 Task: Look for opportunities in real estate.
Action: Mouse moved to (398, 489)
Screenshot: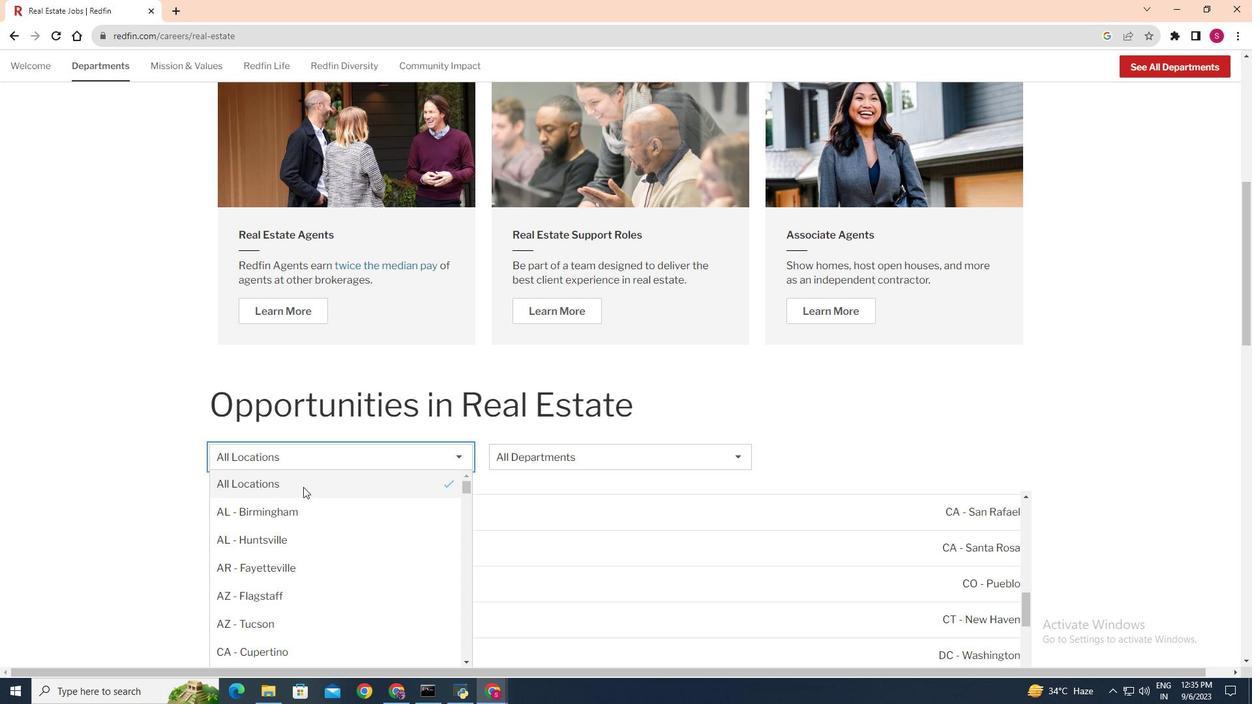
Action: Mouse pressed left at (398, 489)
Screenshot: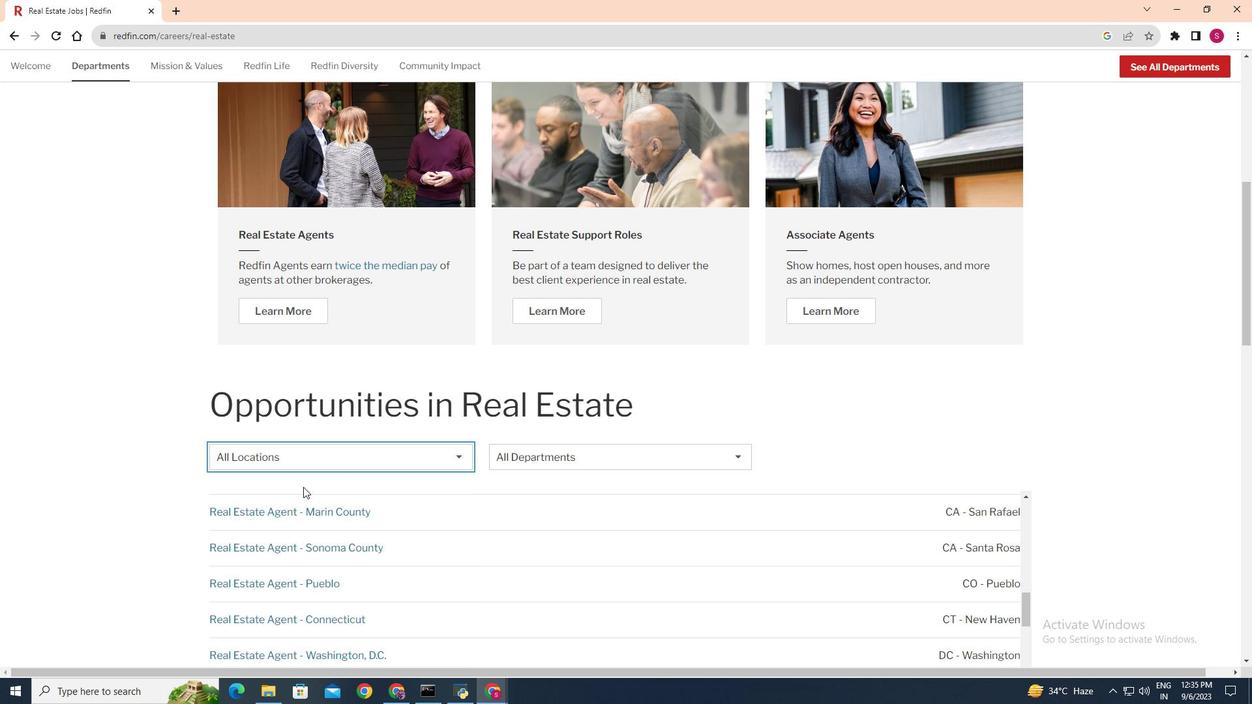 
Action: Mouse moved to (539, 470)
Screenshot: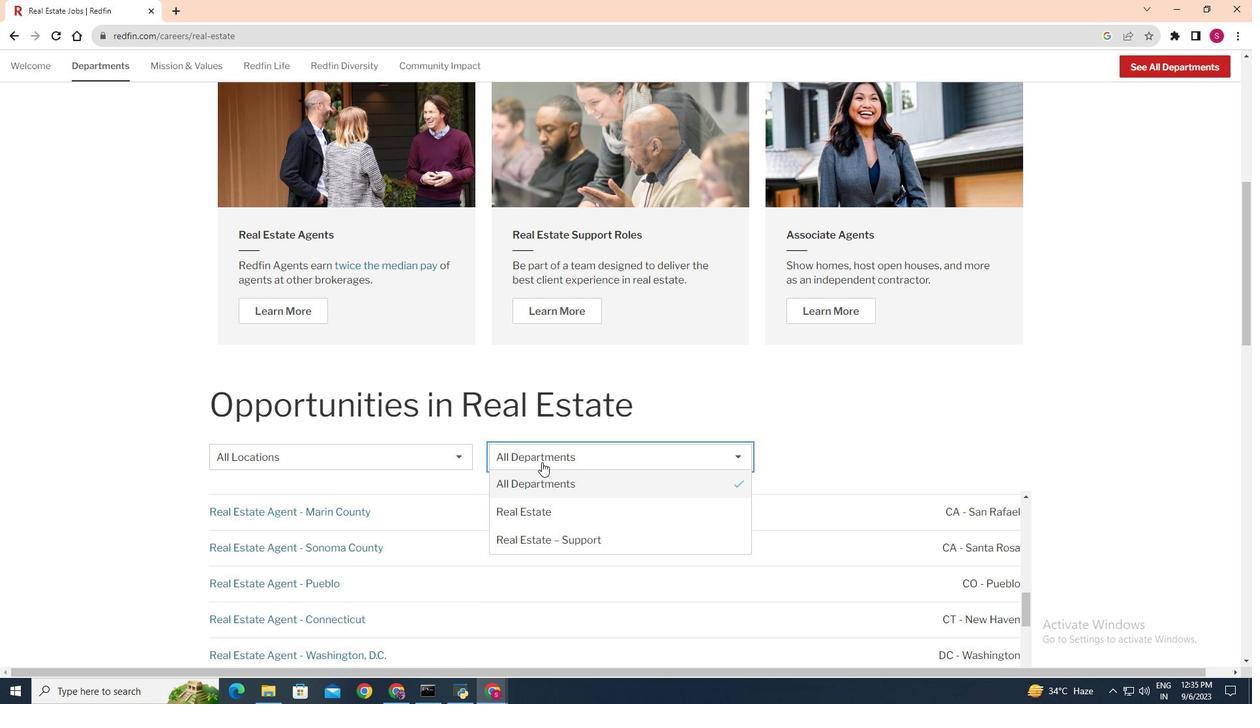 
Action: Mouse pressed left at (539, 470)
Screenshot: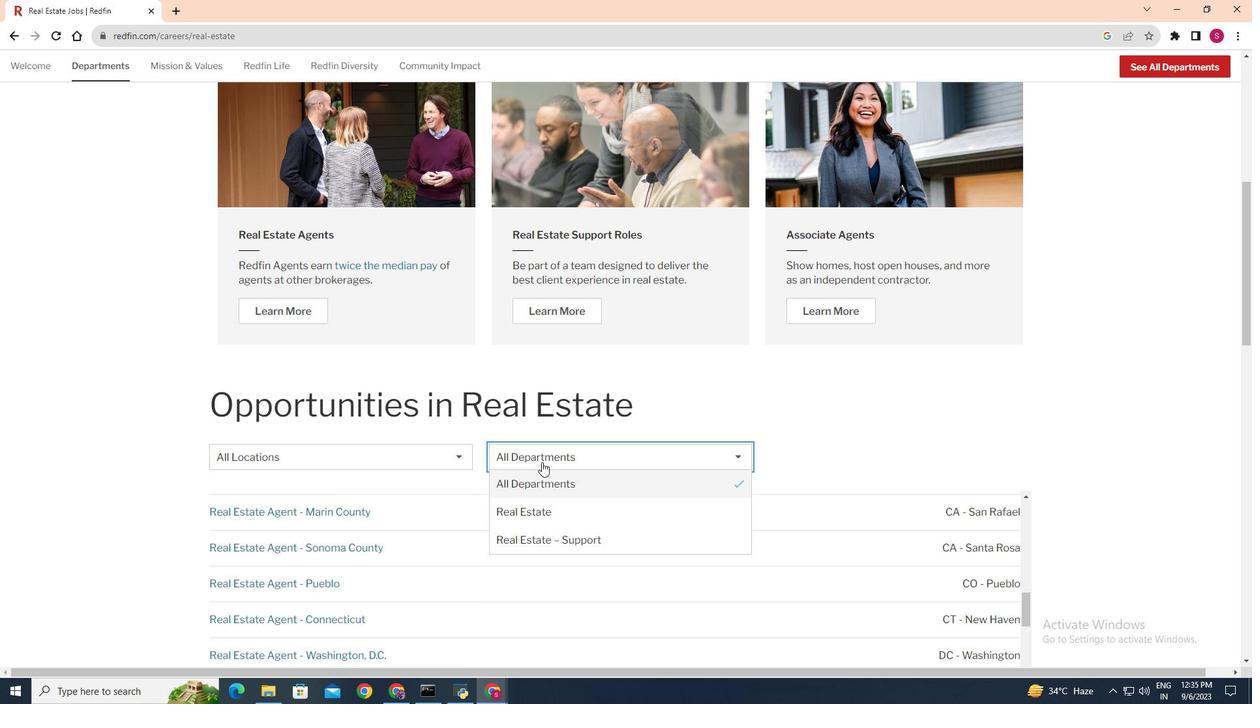 
Action: Mouse moved to (536, 508)
Screenshot: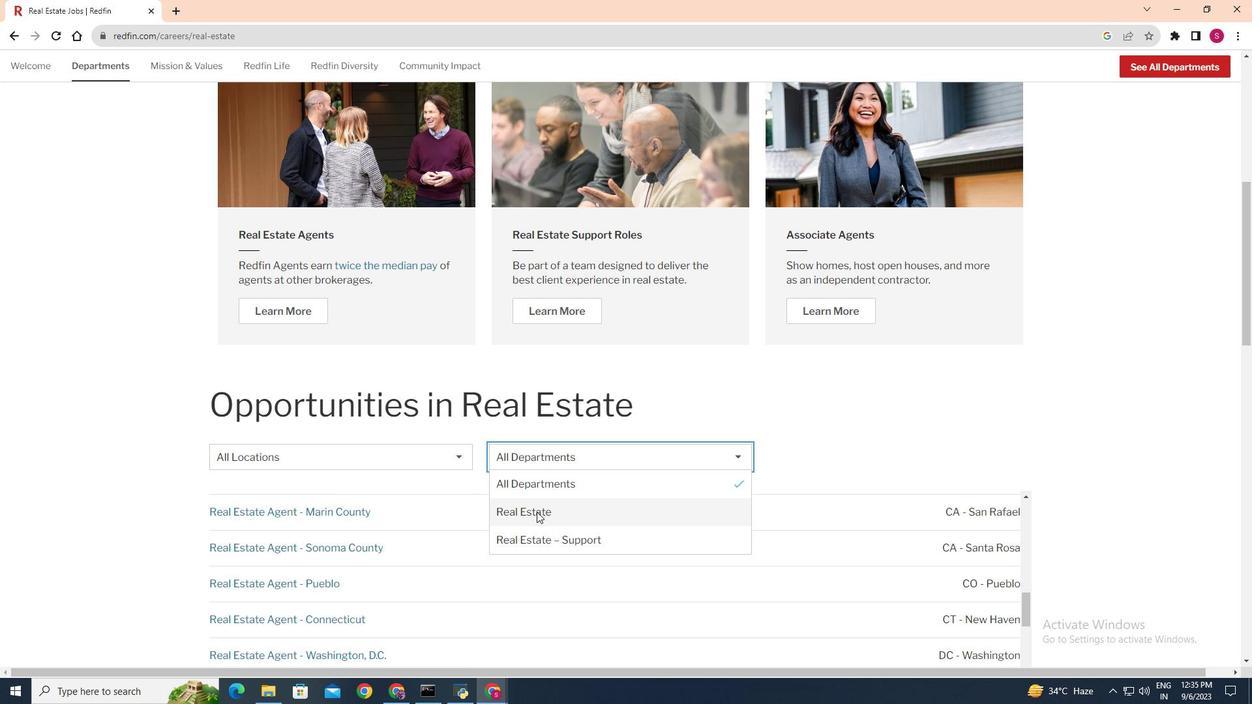 
Action: Mouse pressed left at (536, 508)
Screenshot: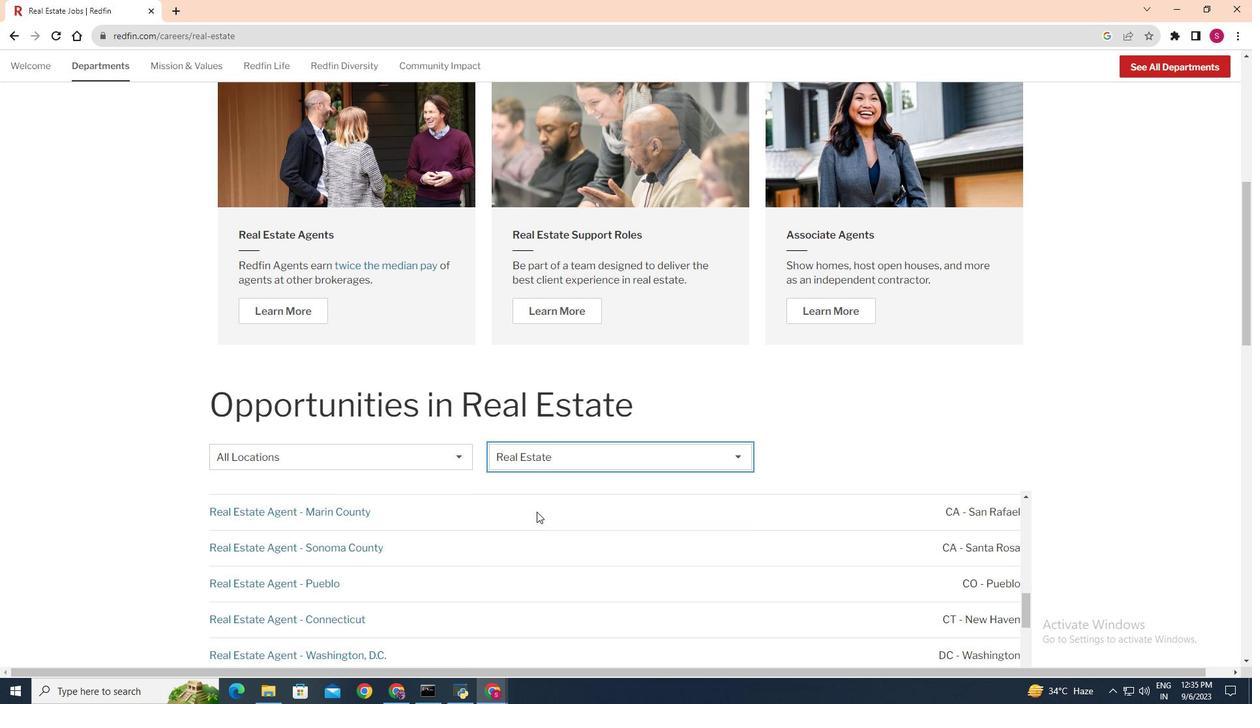 
Action: Mouse moved to (522, 502)
Screenshot: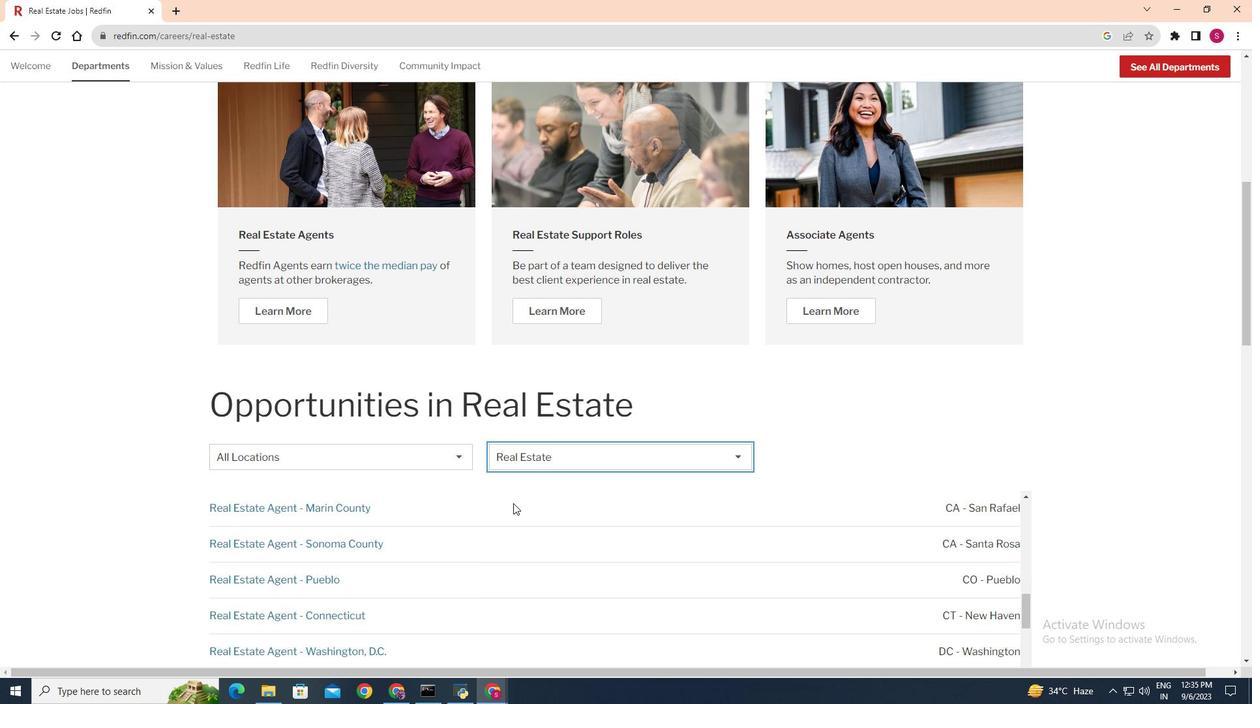 
Action: Mouse scrolled (522, 501) with delta (0, 0)
Screenshot: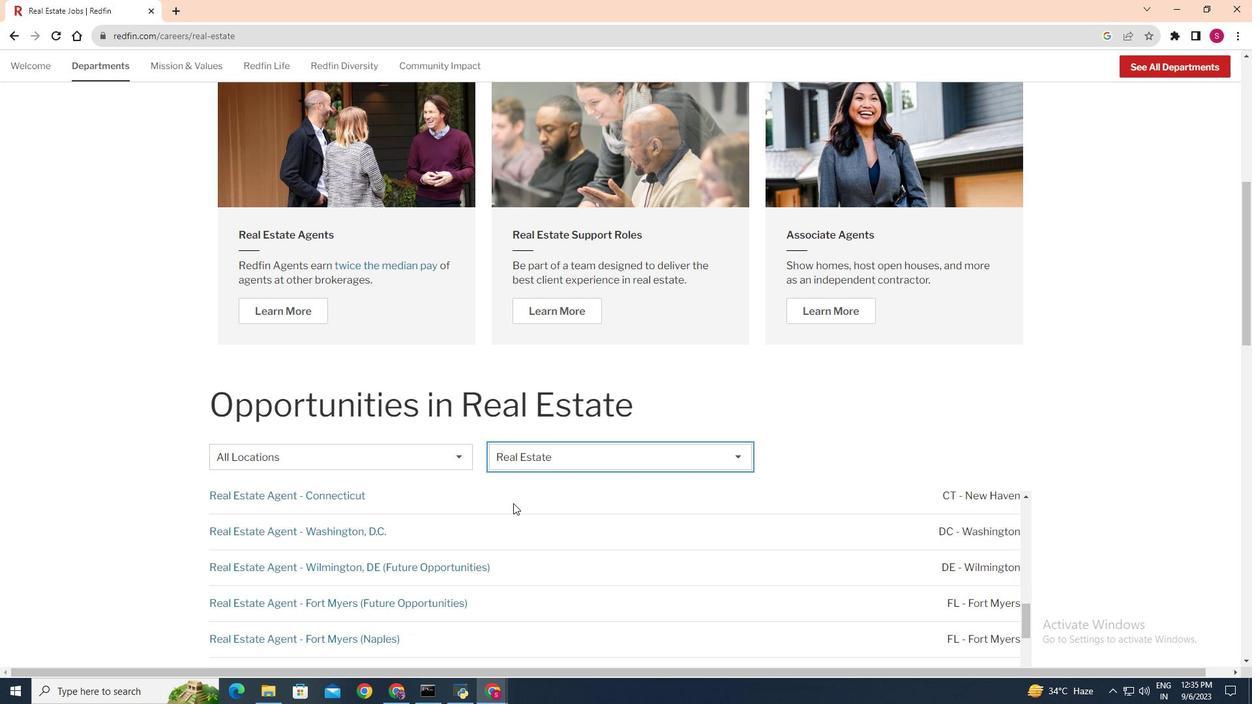 
Action: Mouse scrolled (522, 501) with delta (0, 0)
Screenshot: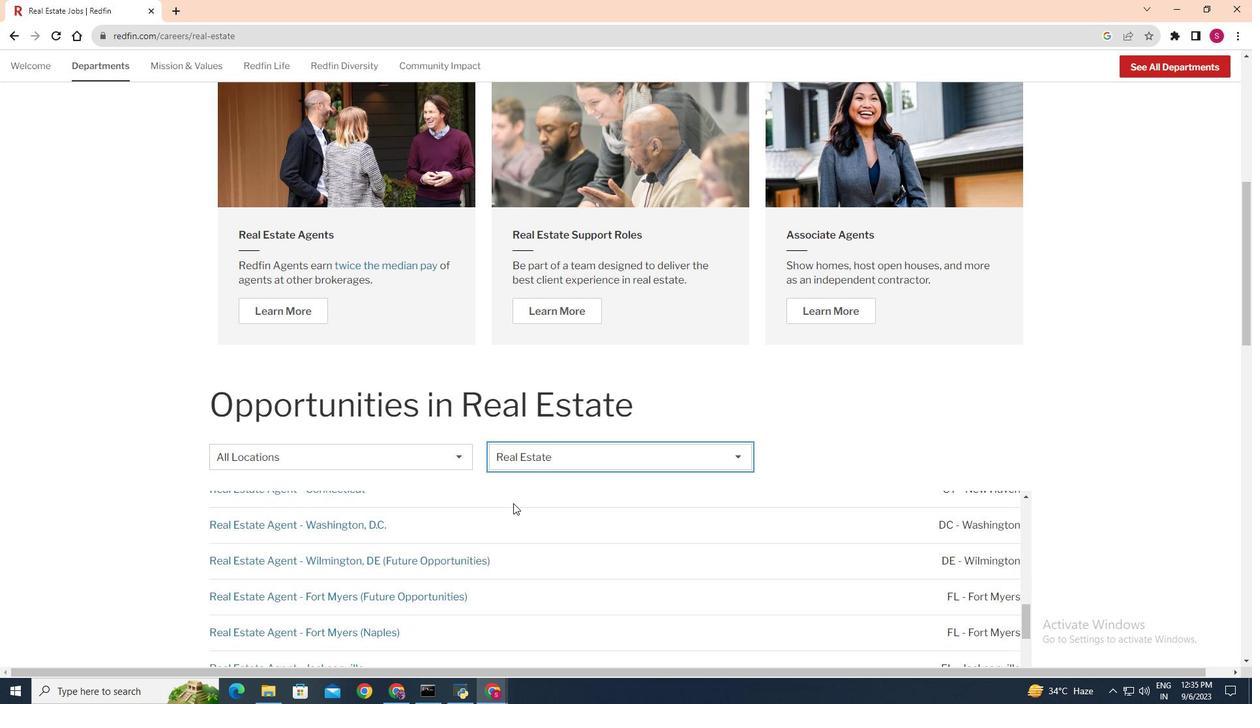 
Action: Mouse moved to (521, 496)
Screenshot: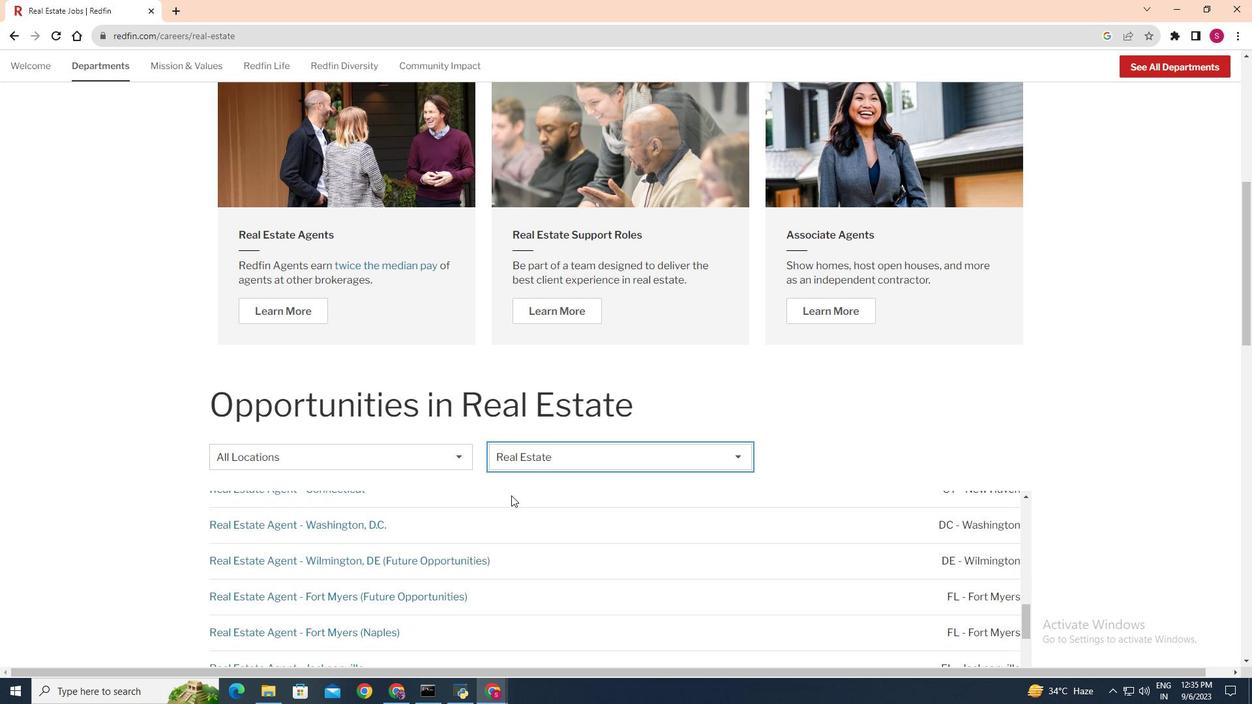 
